 Task: Toggle the system certificates option in the proxy.
Action: Mouse moved to (1, 601)
Screenshot: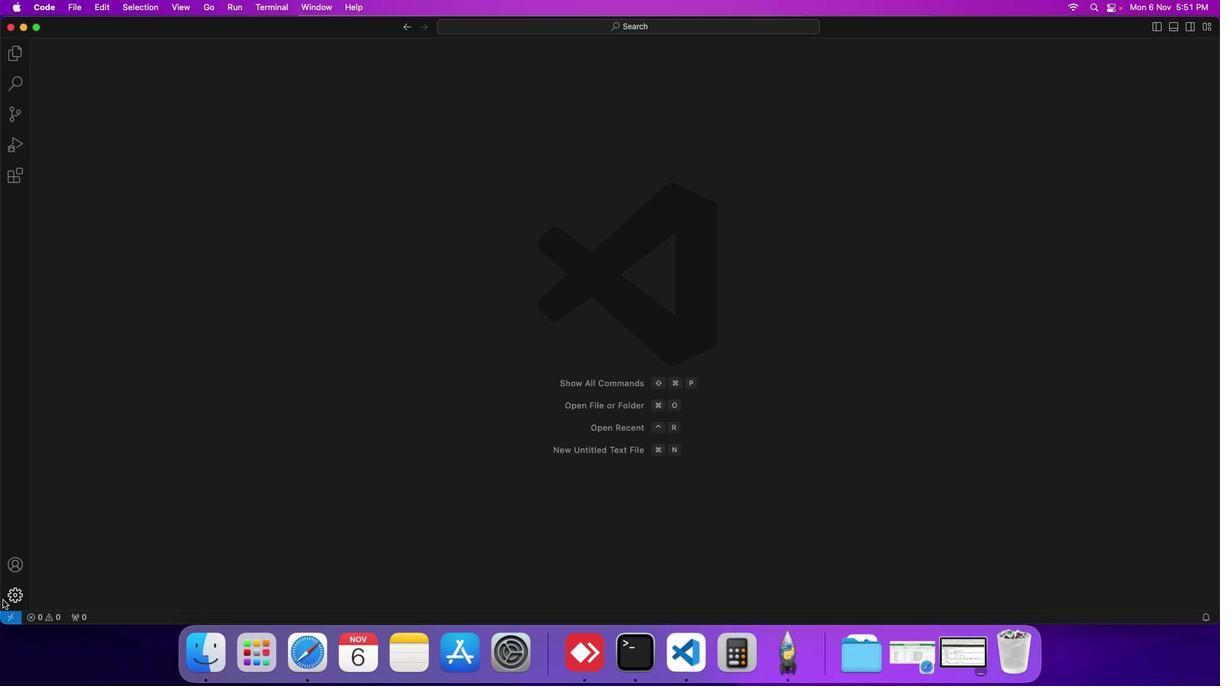
Action: Mouse pressed left at (1, 601)
Screenshot: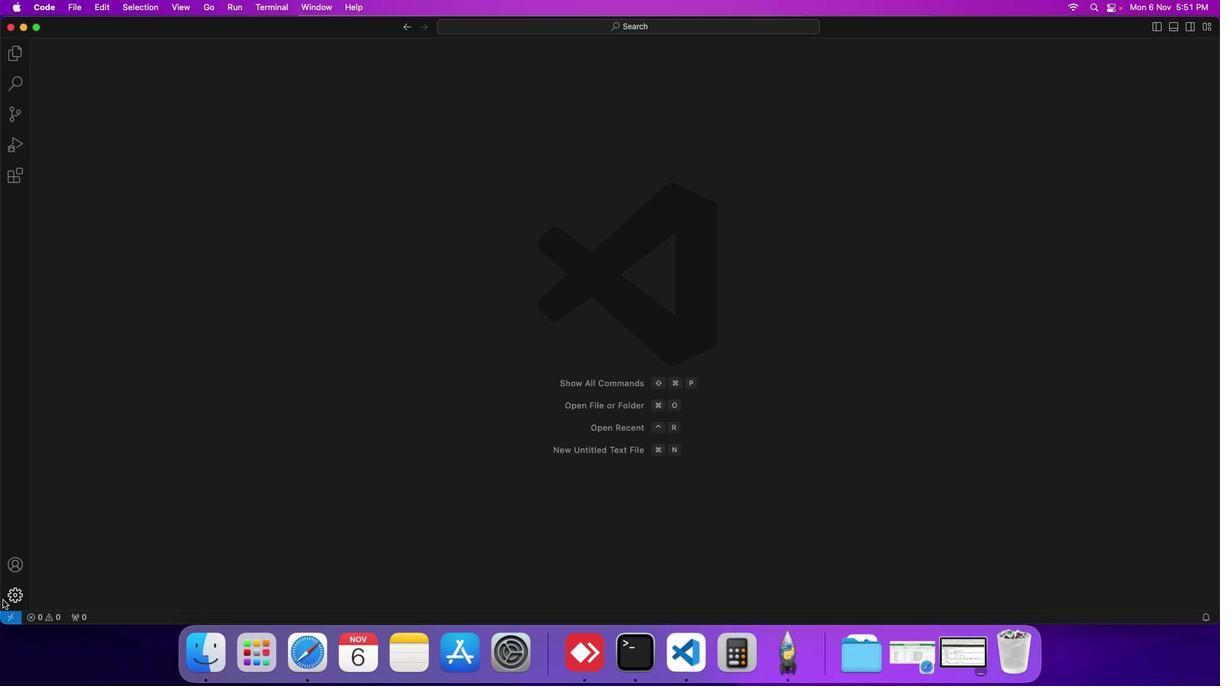 
Action: Mouse moved to (77, 499)
Screenshot: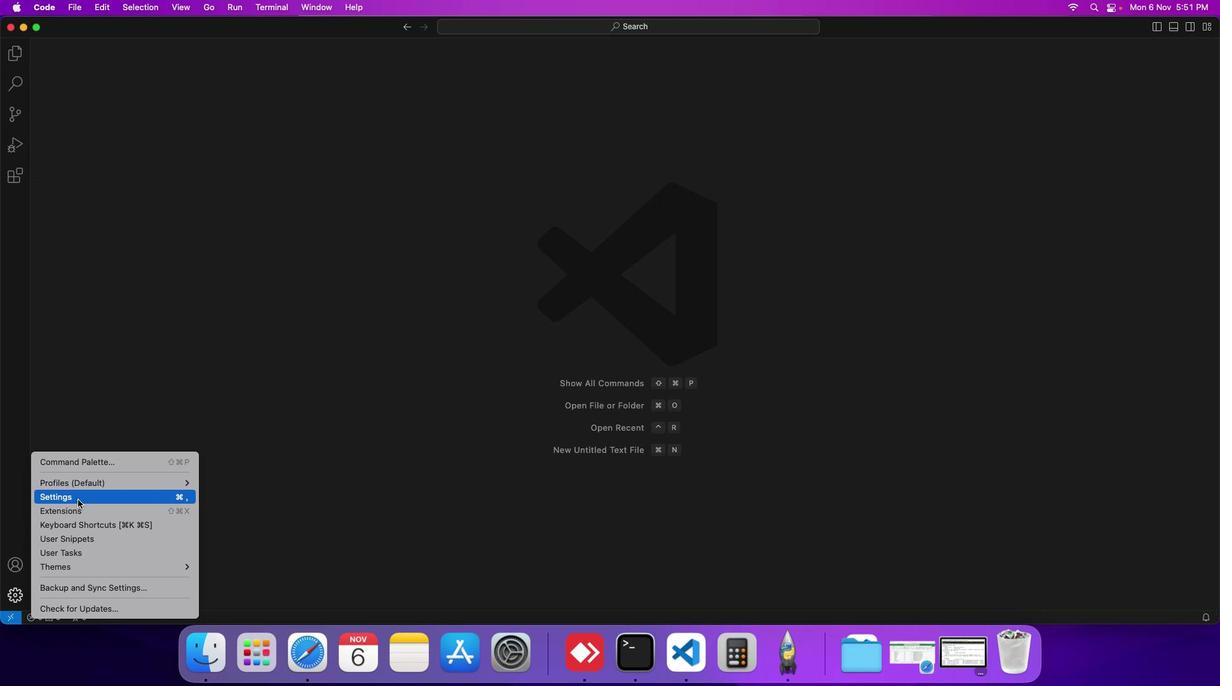 
Action: Mouse pressed left at (77, 499)
Screenshot: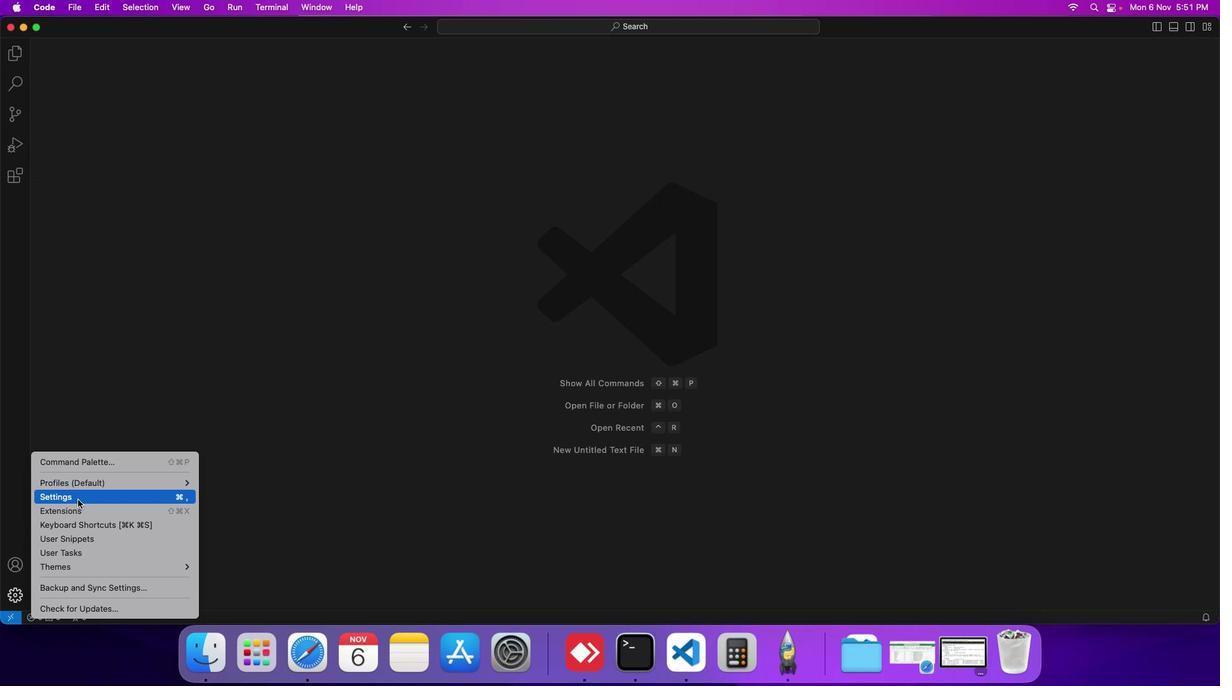 
Action: Mouse moved to (320, 199)
Screenshot: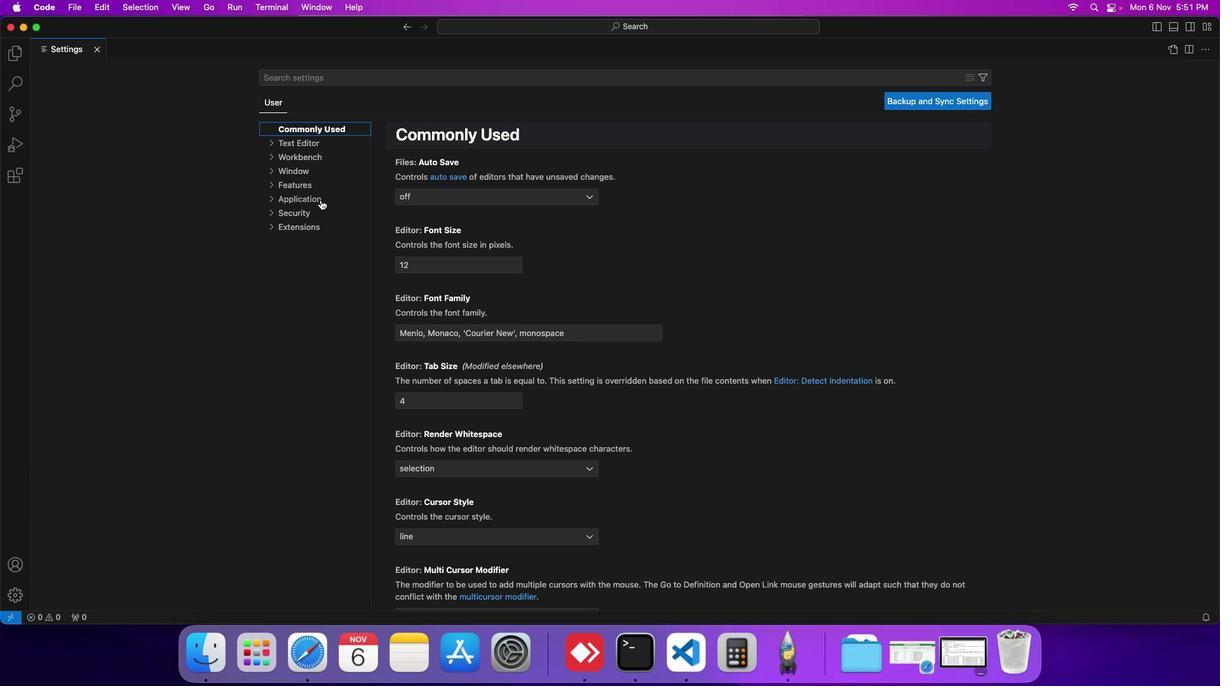 
Action: Mouse pressed left at (320, 199)
Screenshot: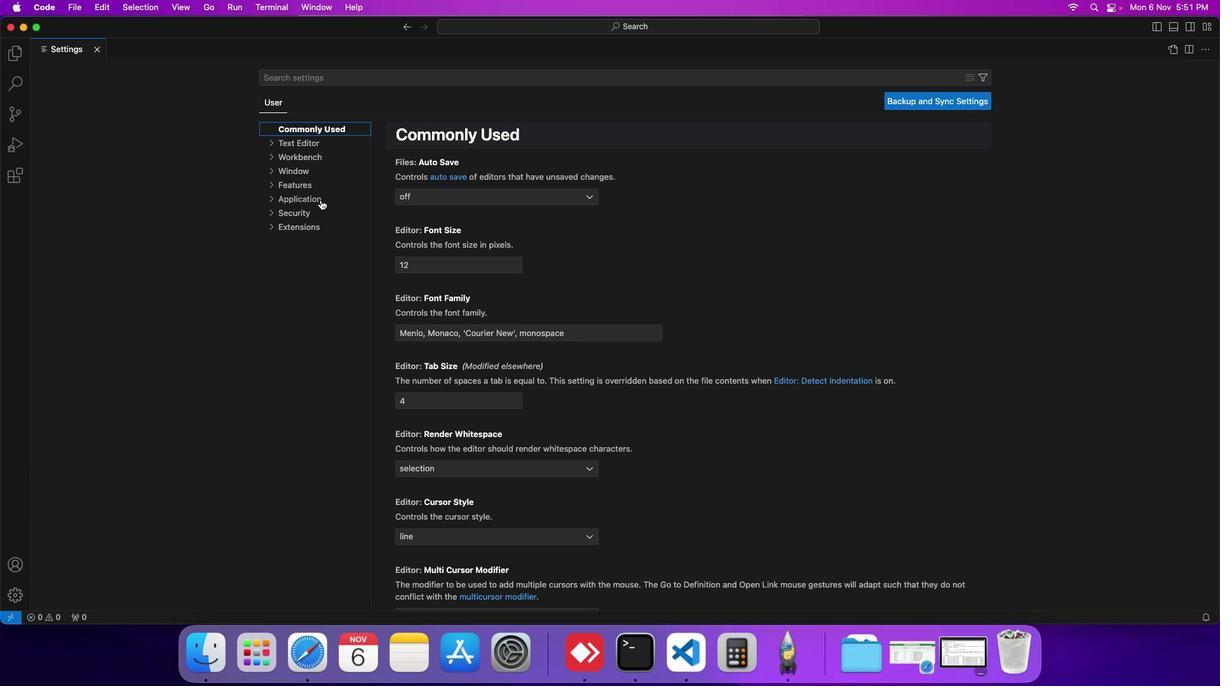 
Action: Mouse moved to (502, 396)
Screenshot: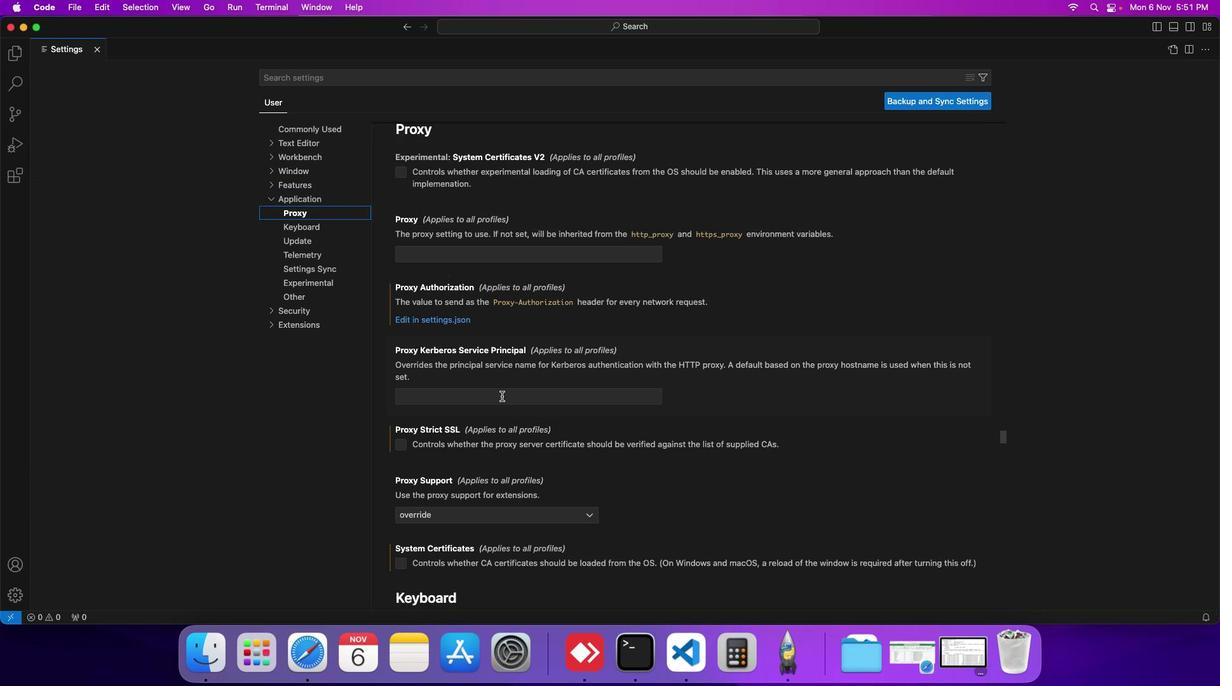 
Action: Mouse scrolled (502, 396) with delta (0, 0)
Screenshot: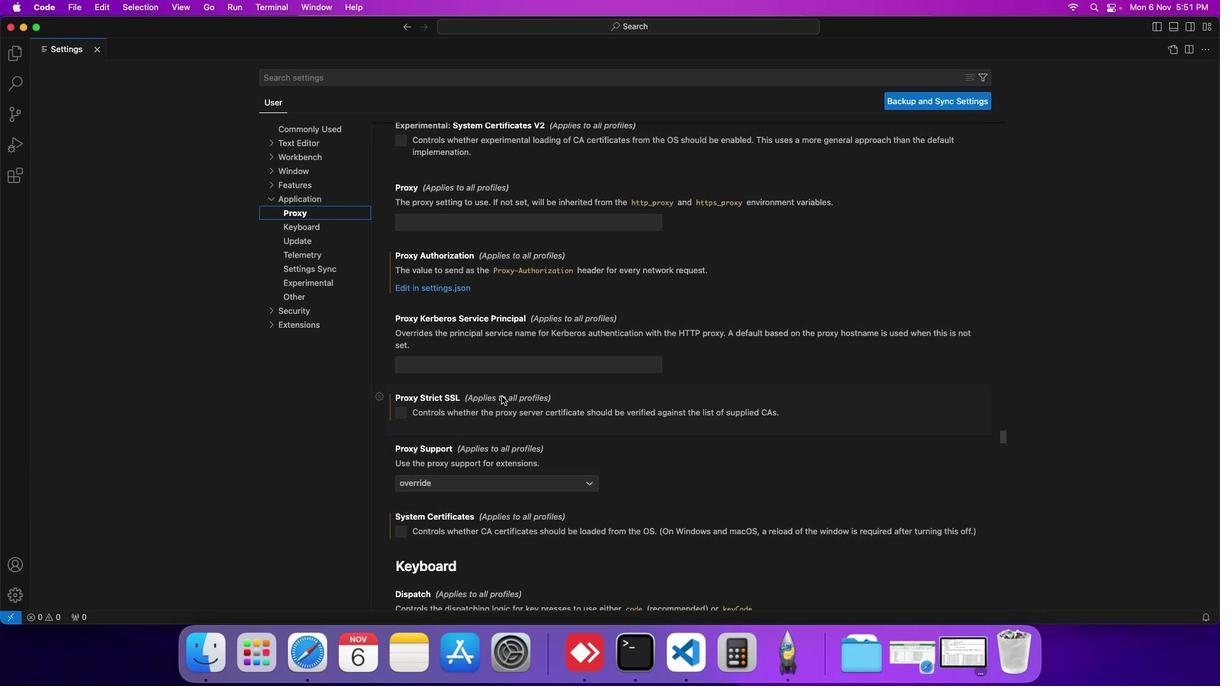 
Action: Mouse scrolled (502, 396) with delta (0, 0)
Screenshot: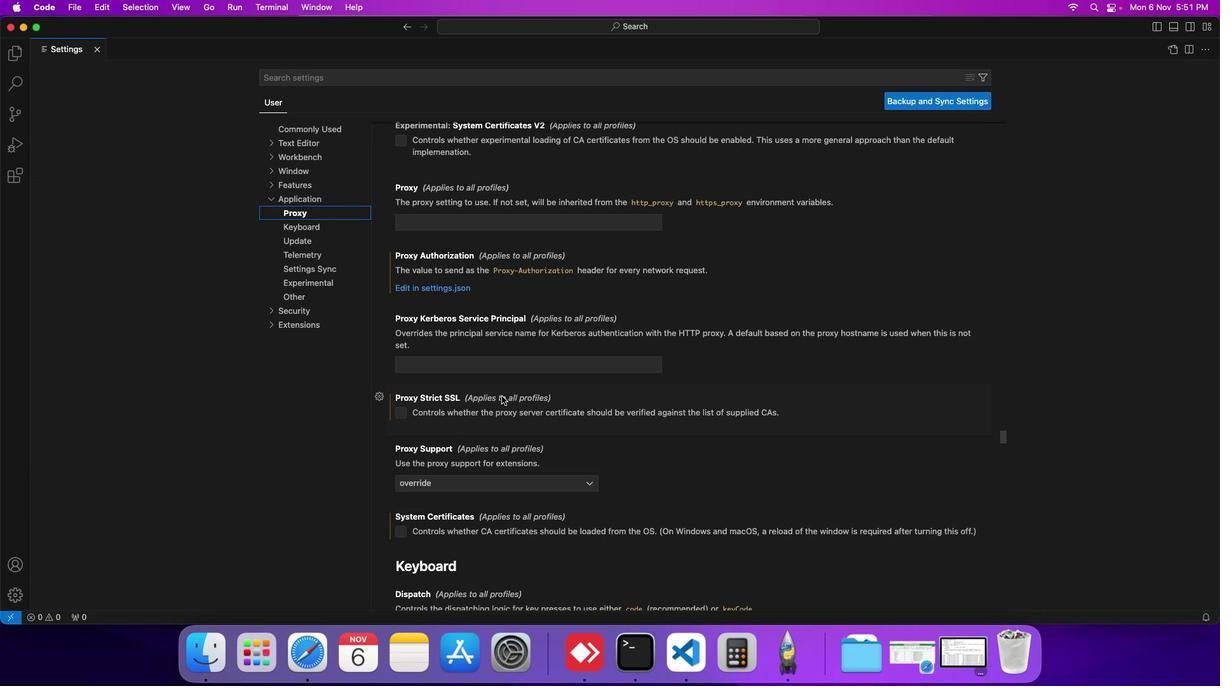
Action: Mouse scrolled (502, 396) with delta (0, 0)
Screenshot: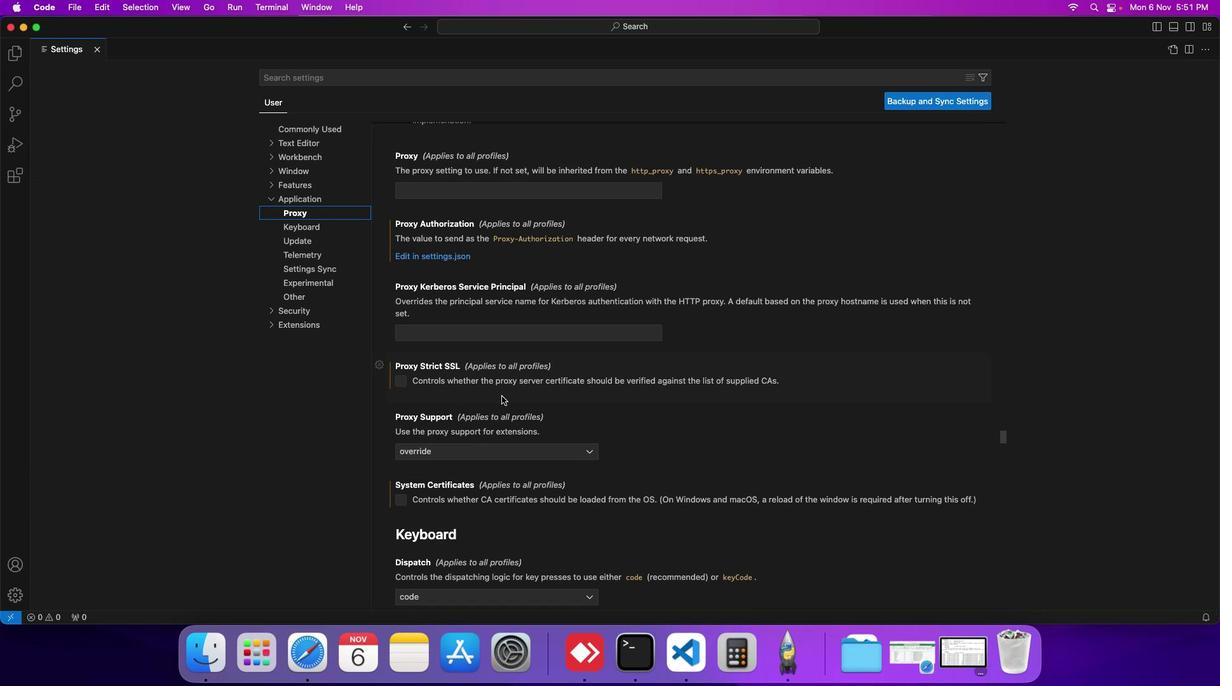
Action: Mouse scrolled (502, 396) with delta (0, 0)
Screenshot: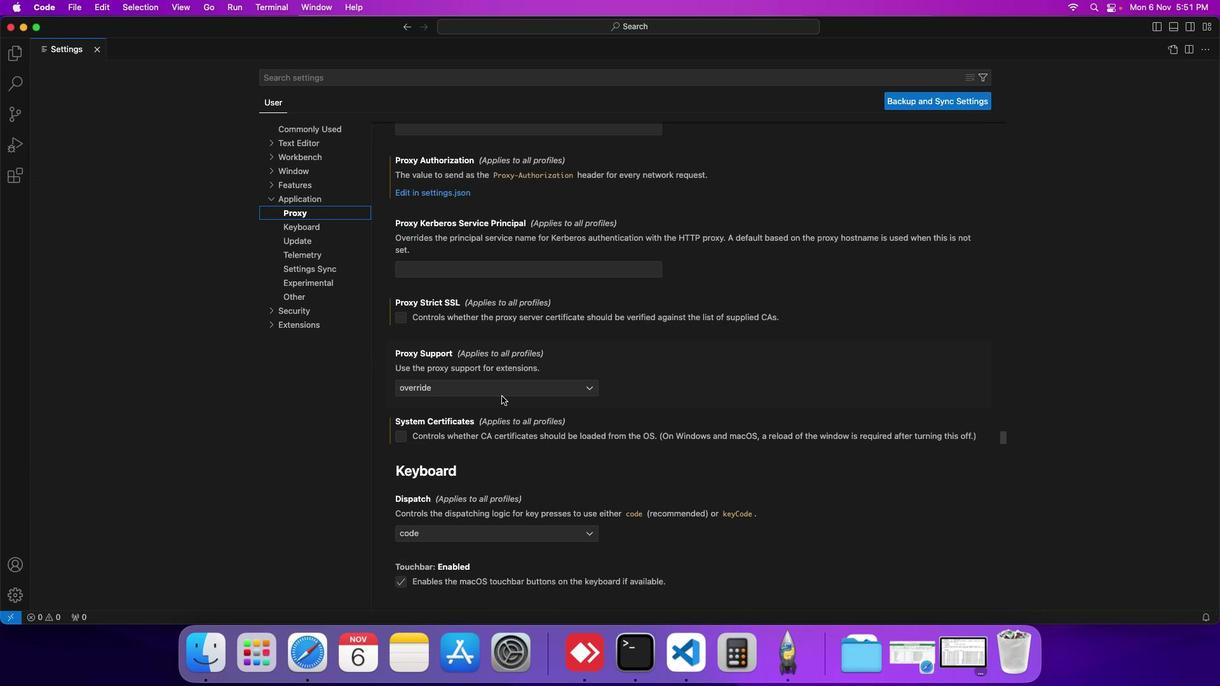 
Action: Mouse scrolled (502, 396) with delta (0, 0)
Screenshot: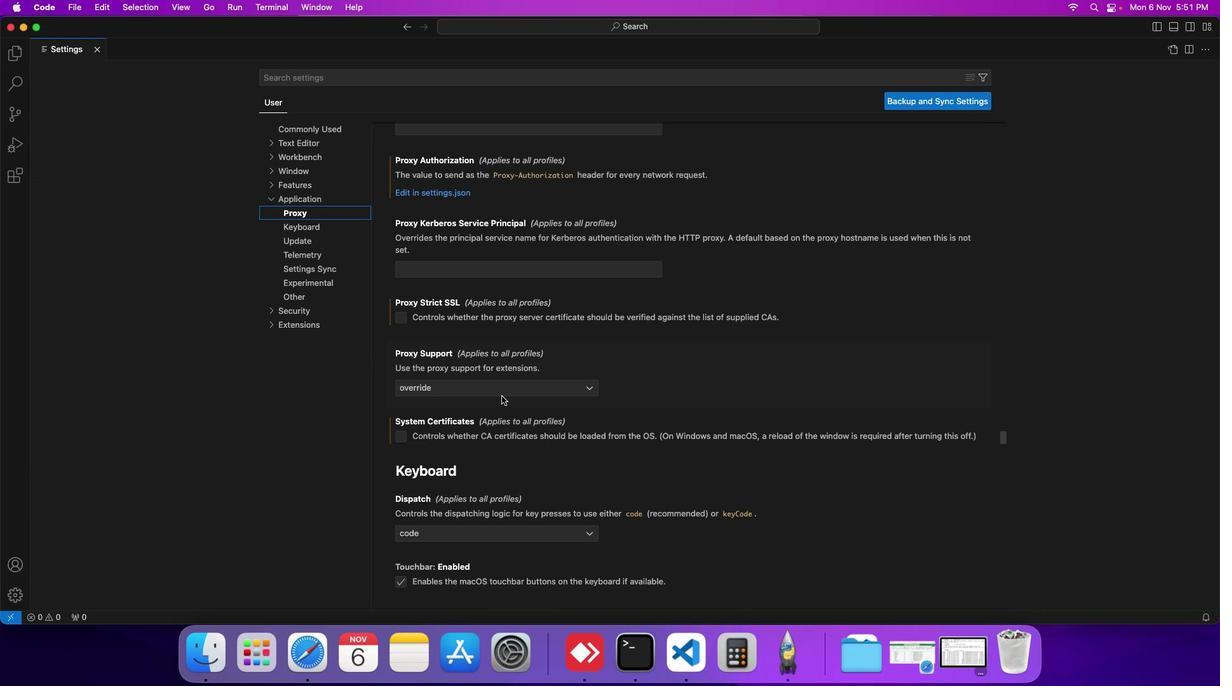 
Action: Mouse moved to (401, 438)
Screenshot: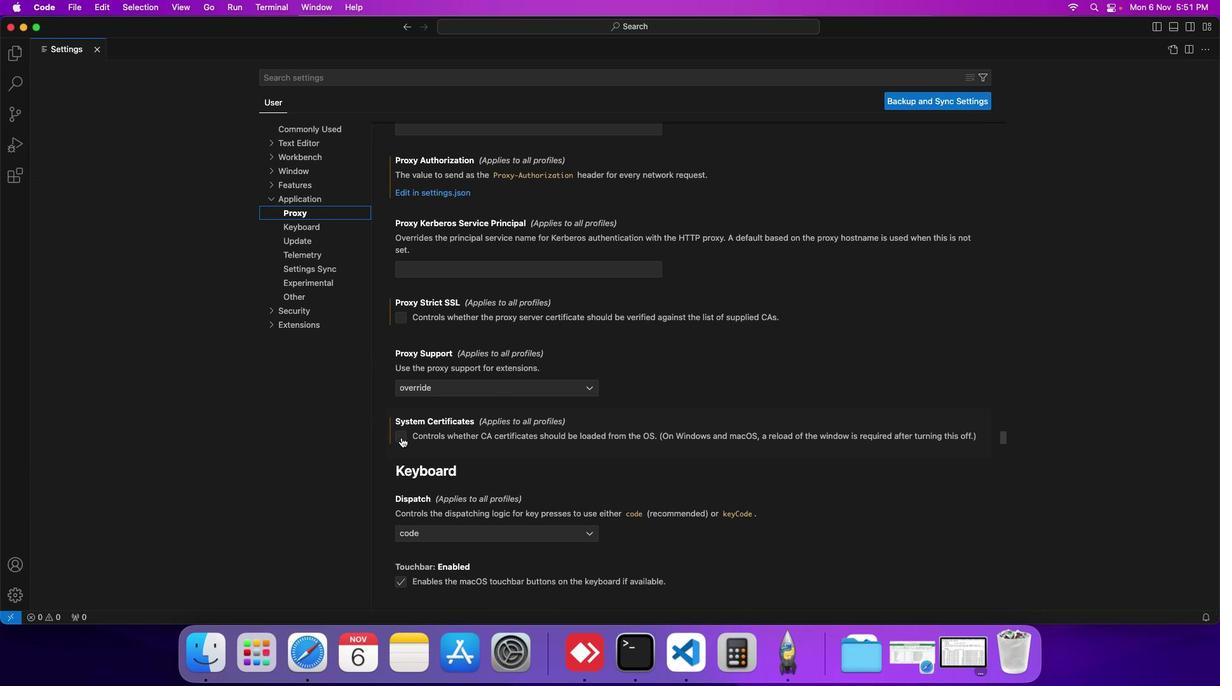 
Action: Mouse pressed left at (401, 438)
Screenshot: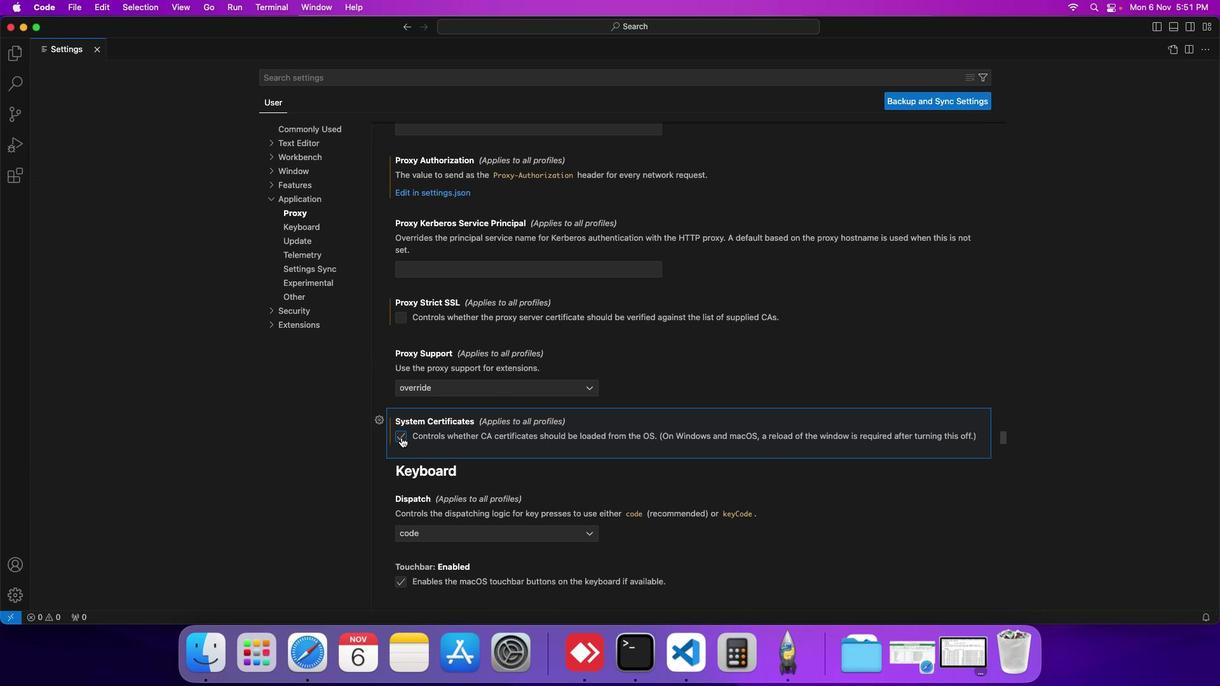 
Action: Mouse moved to (430, 431)
Screenshot: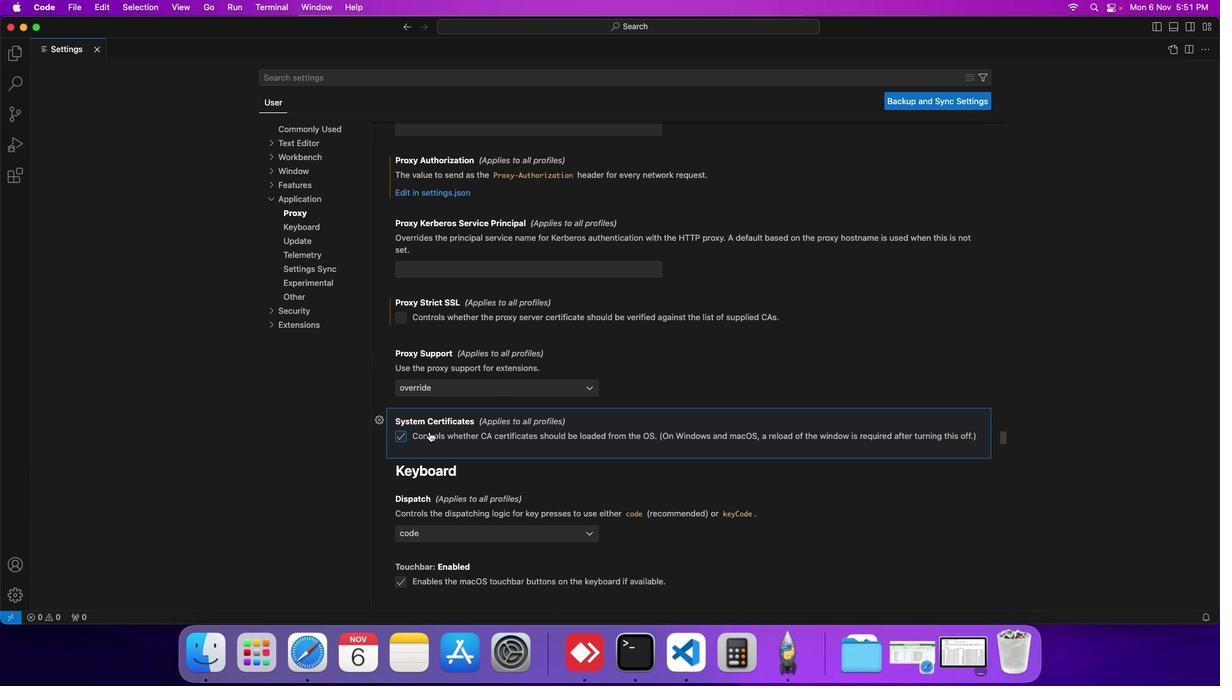 
